 Task: Learn more about a career.
Action: Mouse moved to (694, 75)
Screenshot: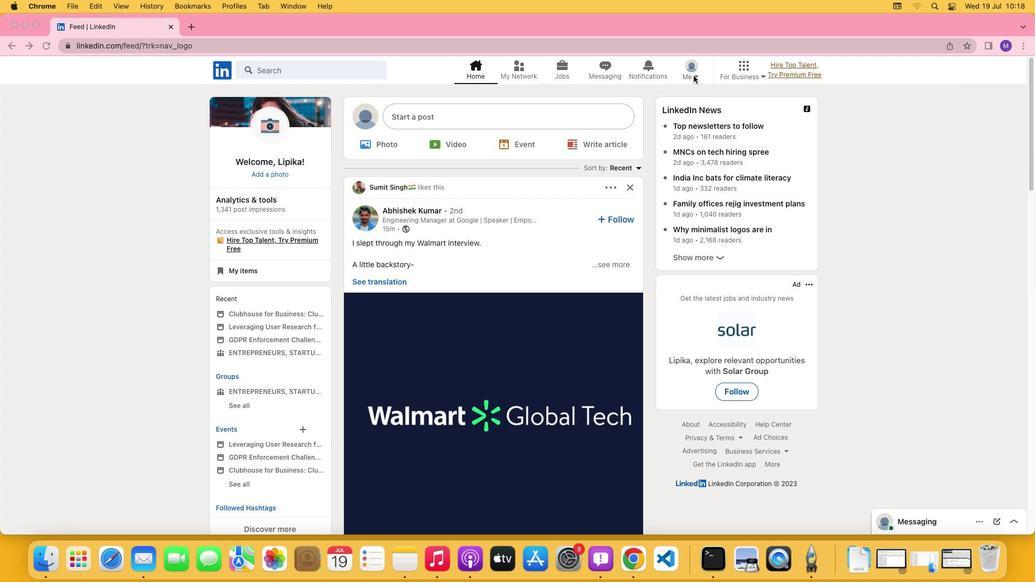 
Action: Mouse pressed left at (694, 75)
Screenshot: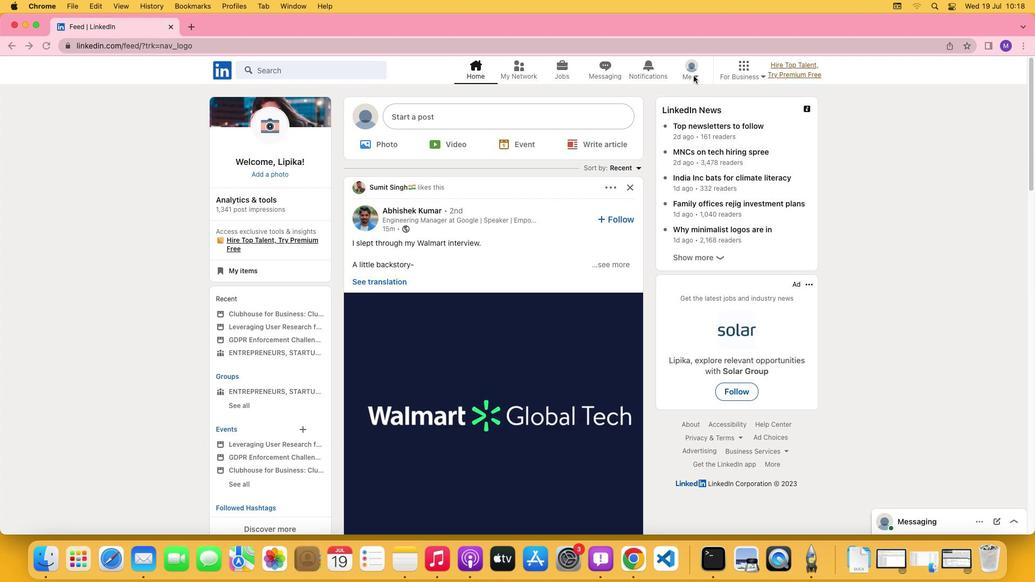
Action: Mouse moved to (698, 75)
Screenshot: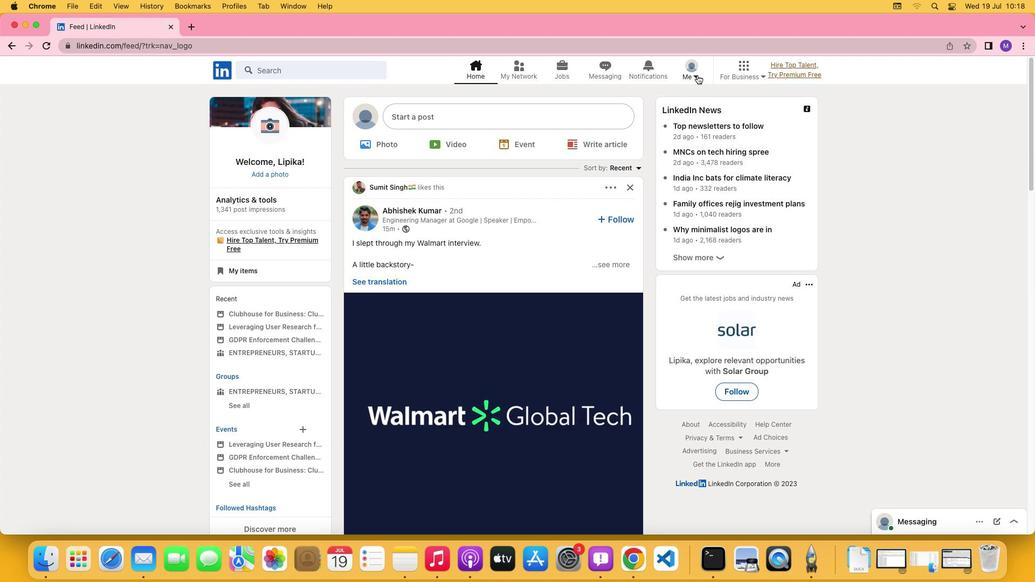 
Action: Mouse pressed left at (698, 75)
Screenshot: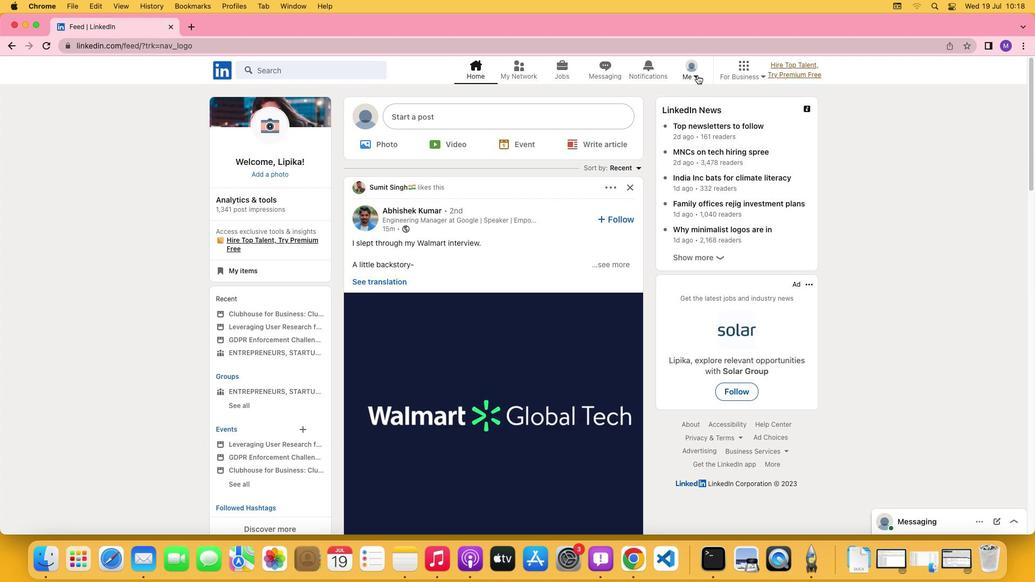 
Action: Mouse moved to (599, 186)
Screenshot: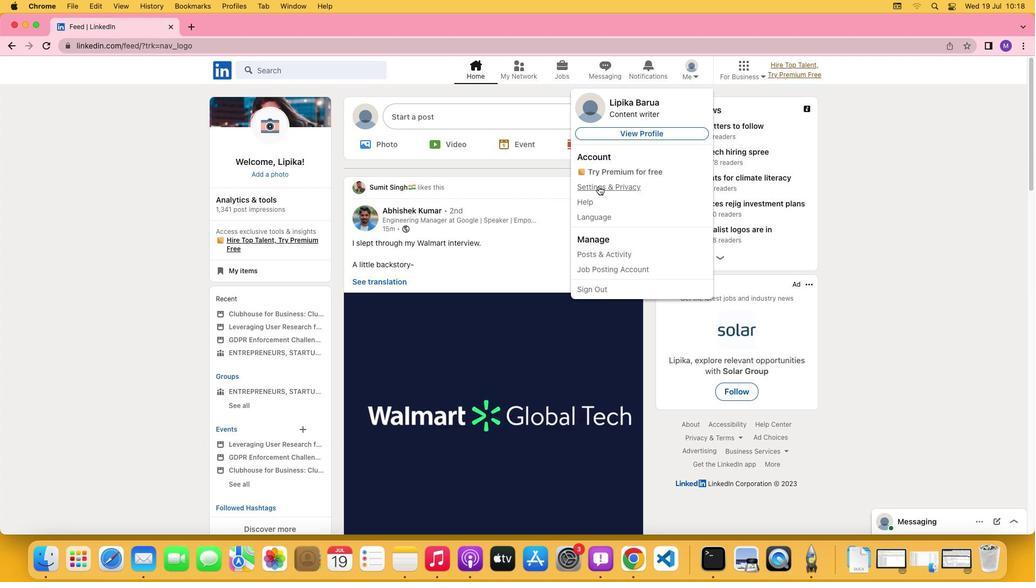 
Action: Mouse pressed left at (599, 186)
Screenshot: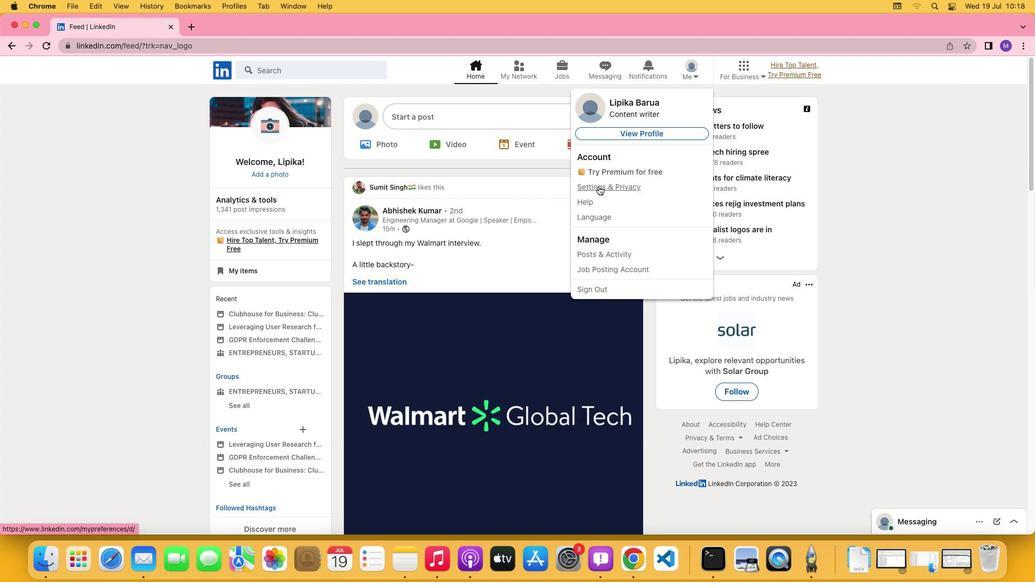 
Action: Mouse moved to (436, 399)
Screenshot: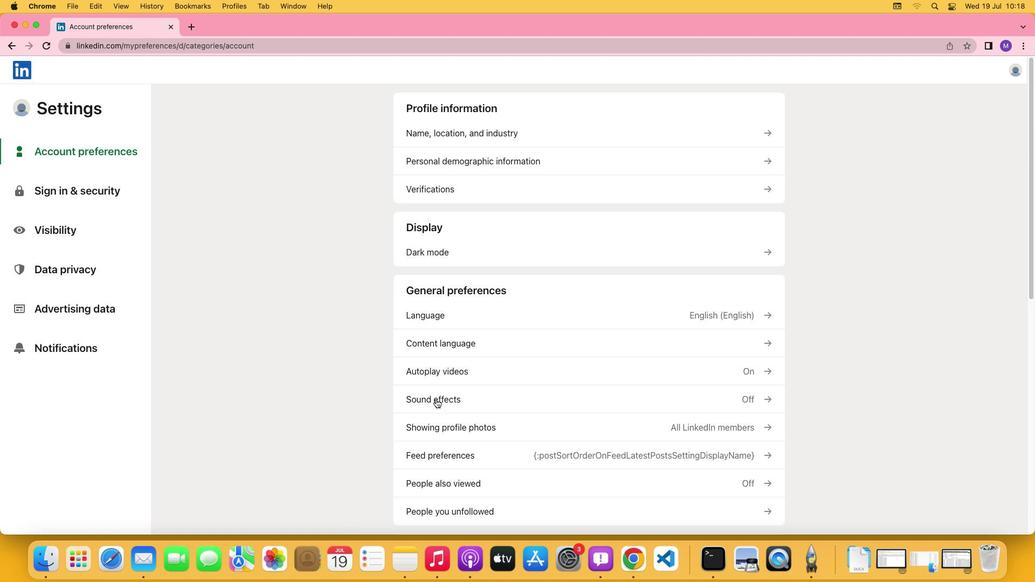 
Action: Mouse scrolled (436, 399) with delta (0, 0)
Screenshot: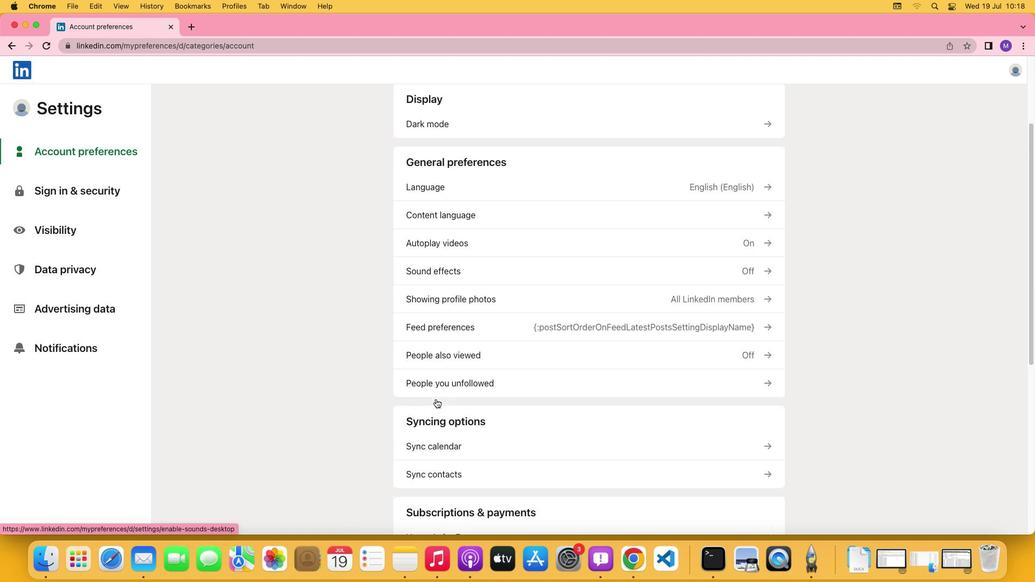 
Action: Mouse scrolled (436, 399) with delta (0, 0)
Screenshot: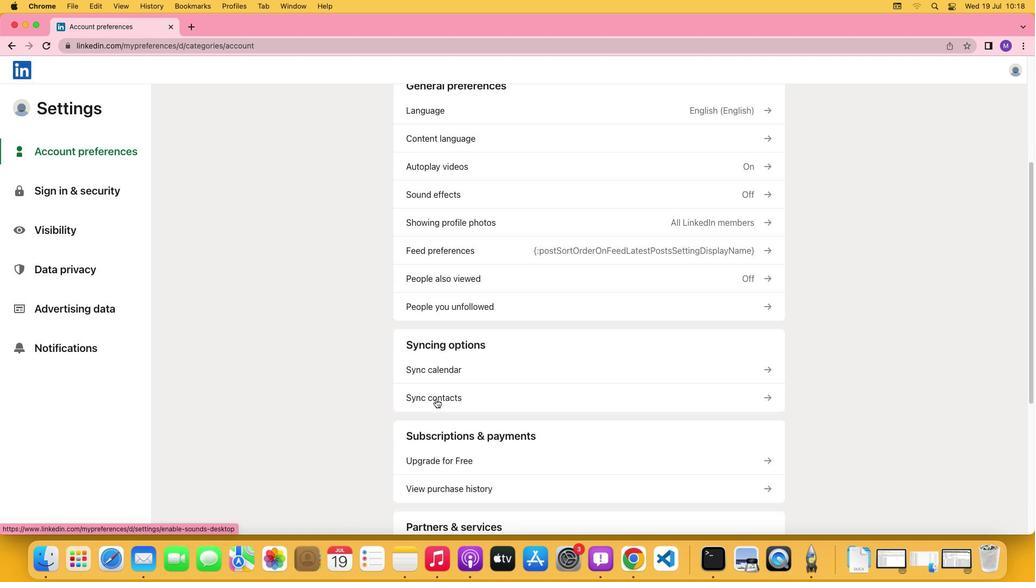 
Action: Mouse scrolled (436, 399) with delta (0, -1)
Screenshot: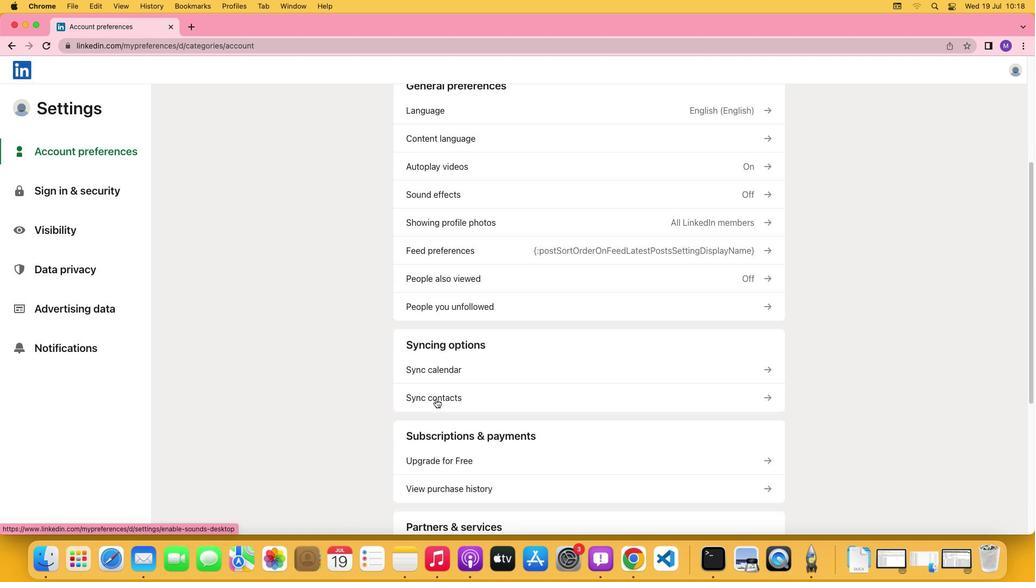 
Action: Mouse scrolled (436, 399) with delta (0, -2)
Screenshot: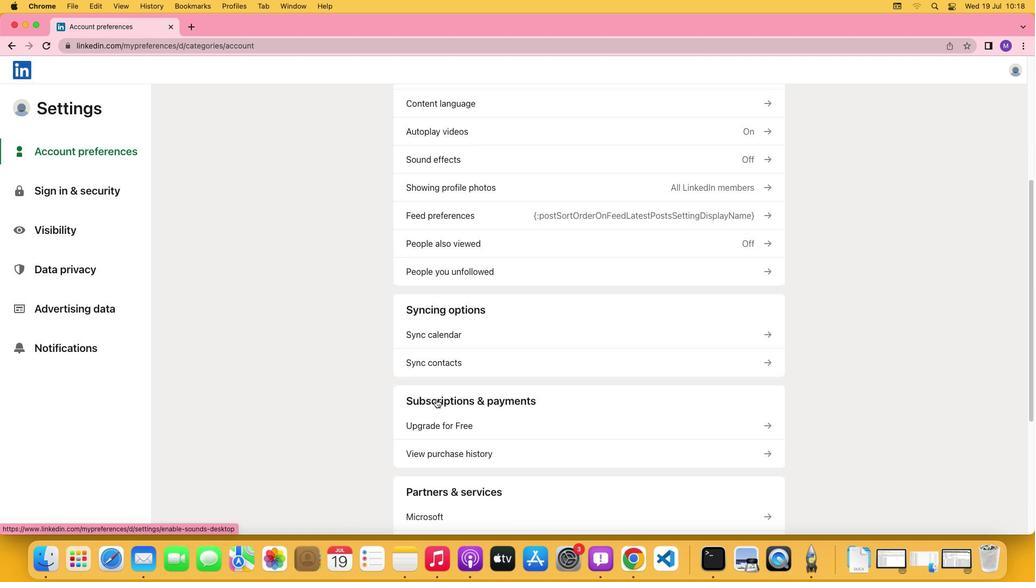 
Action: Mouse scrolled (436, 399) with delta (0, -2)
Screenshot: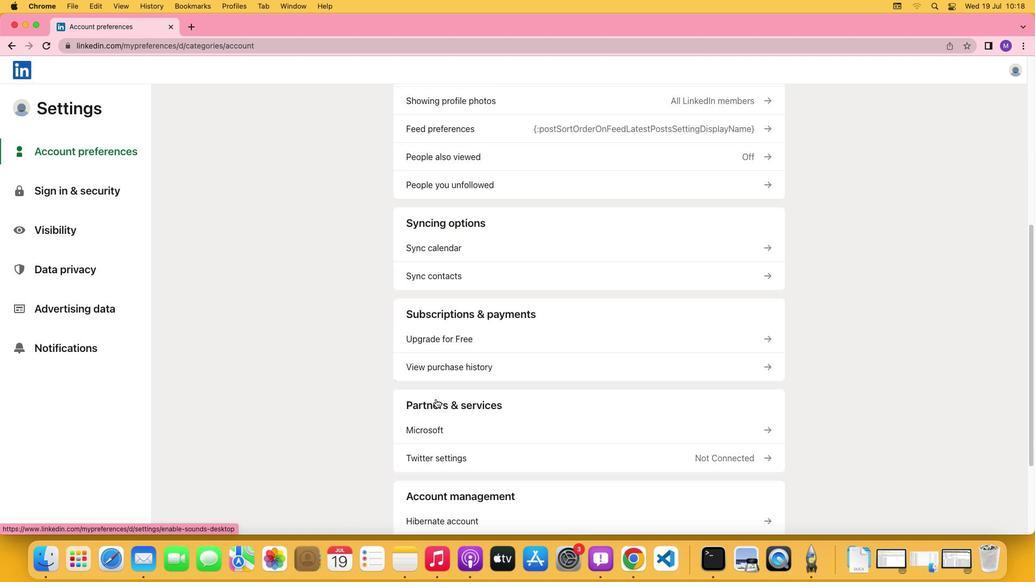 
Action: Mouse moved to (439, 327)
Screenshot: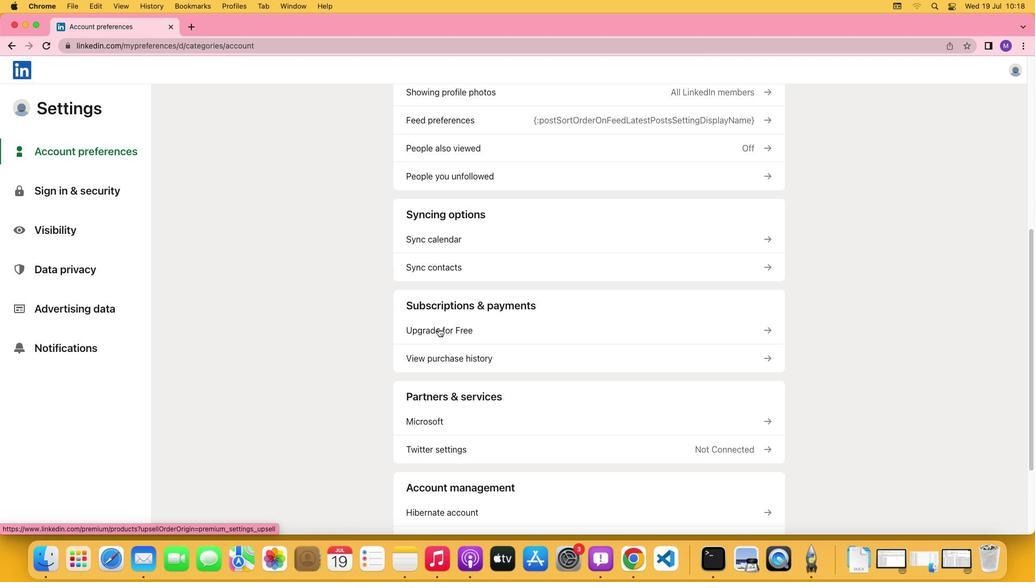 
Action: Mouse pressed left at (439, 327)
Screenshot: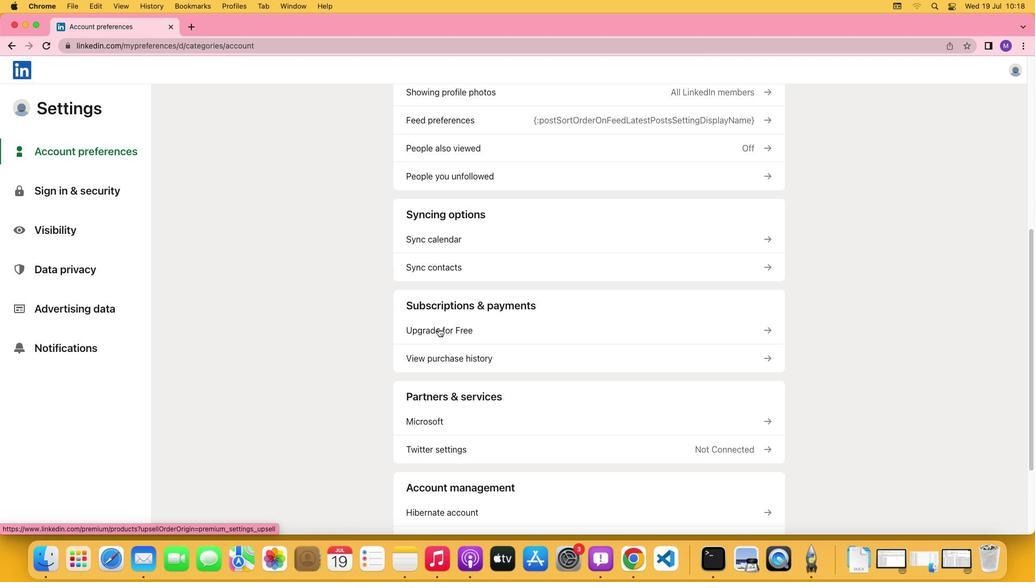 
Action: Mouse moved to (394, 302)
Screenshot: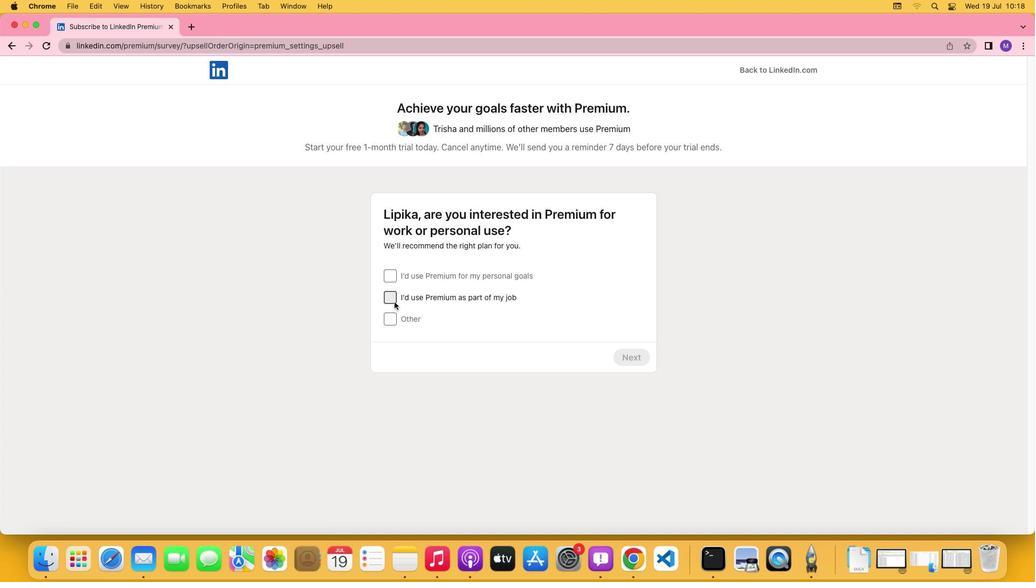 
Action: Mouse pressed left at (394, 302)
Screenshot: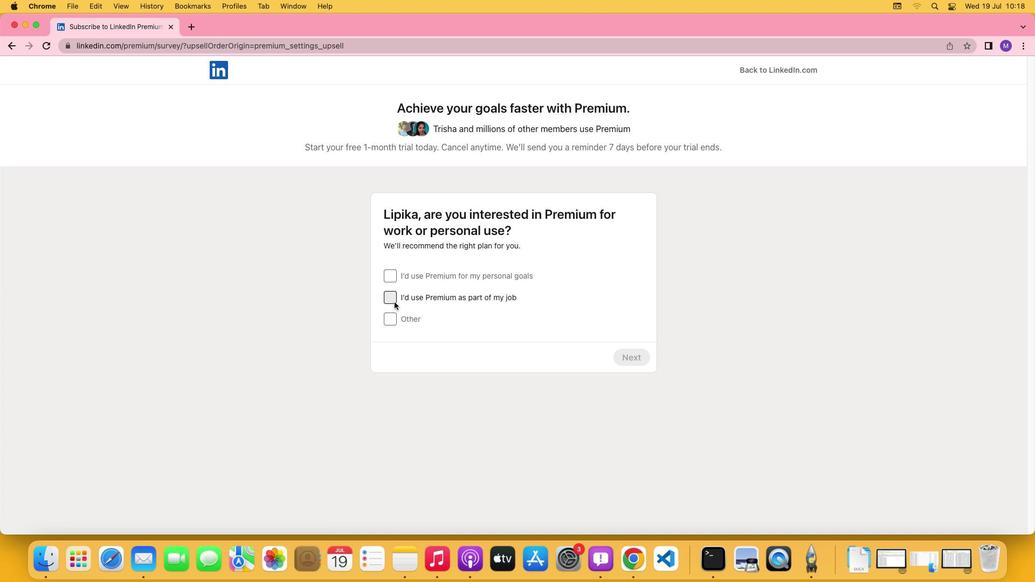 
Action: Mouse moved to (615, 358)
Screenshot: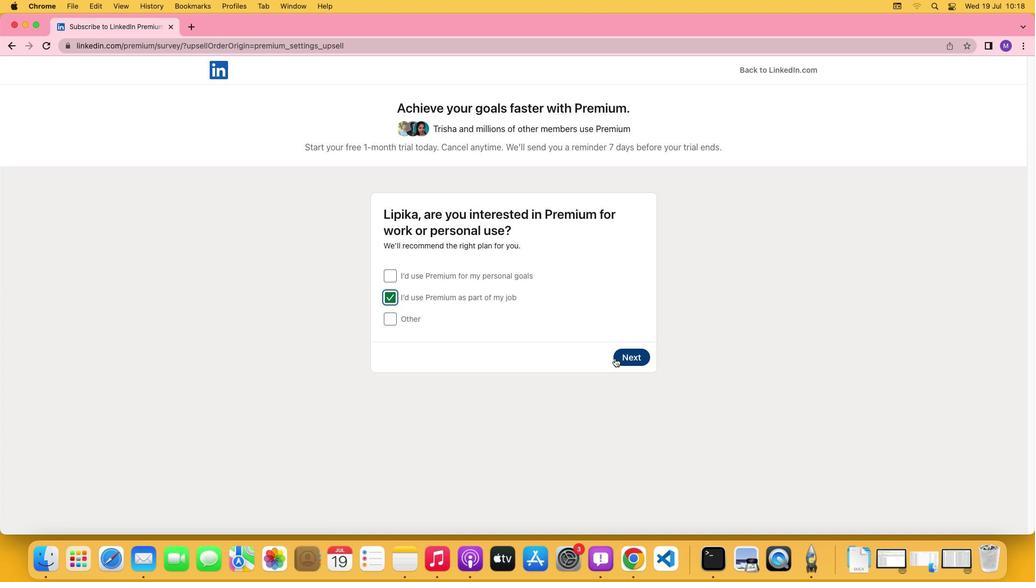 
Action: Mouse pressed left at (615, 358)
Screenshot: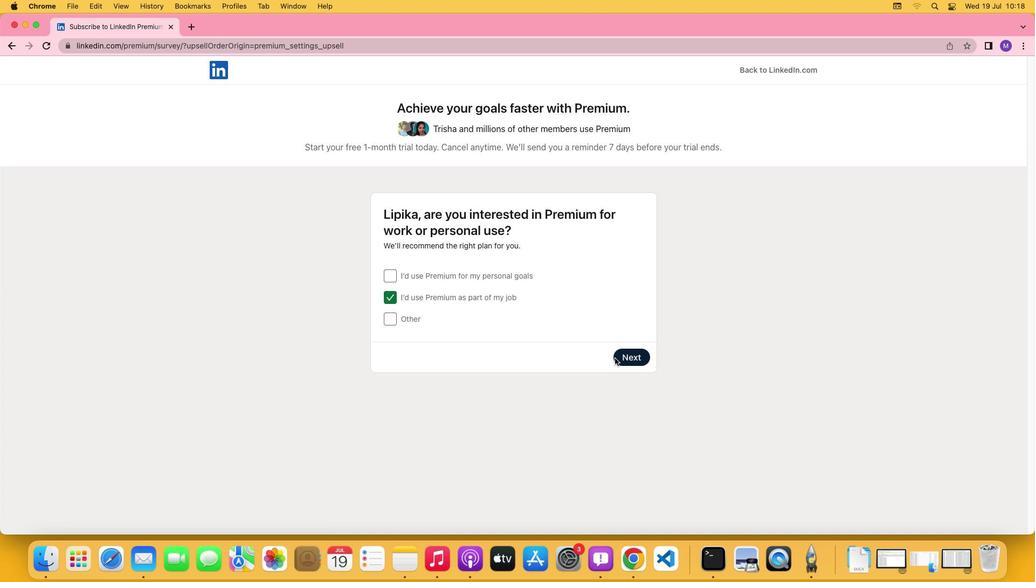 
Action: Mouse moved to (640, 409)
Screenshot: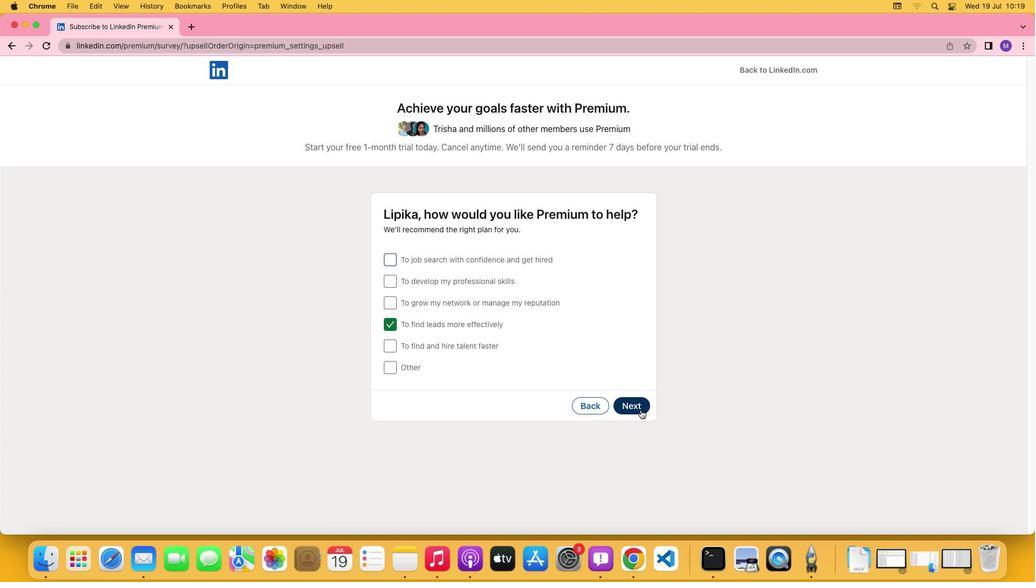 
Action: Mouse pressed left at (640, 409)
Screenshot: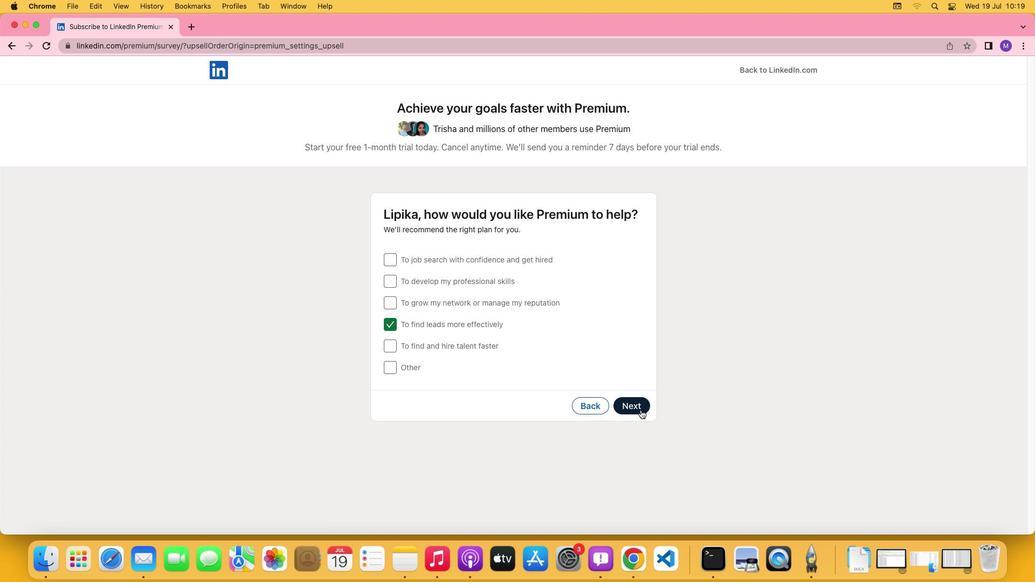 
Action: Mouse moved to (384, 323)
Screenshot: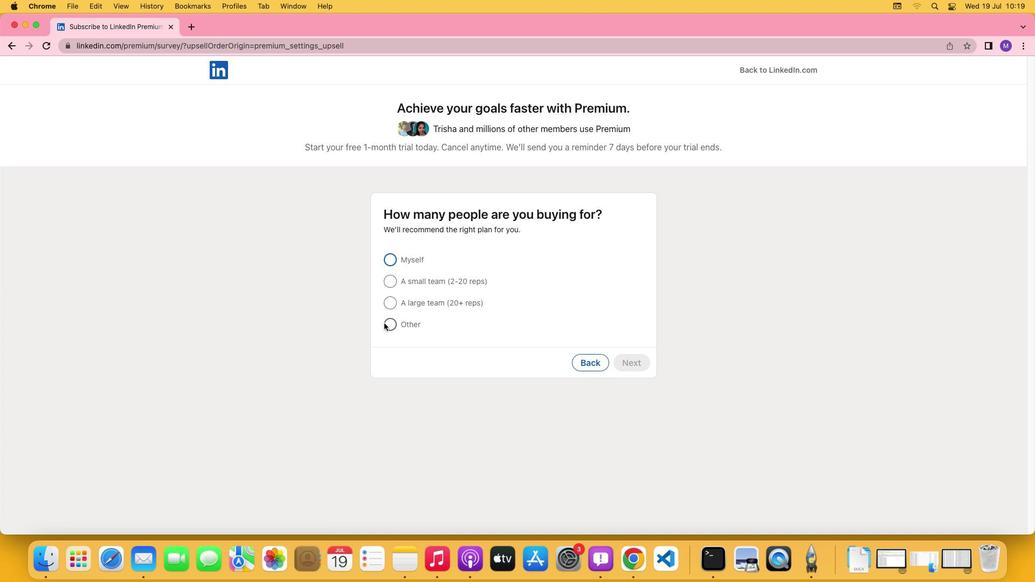 
Action: Mouse pressed left at (384, 323)
Screenshot: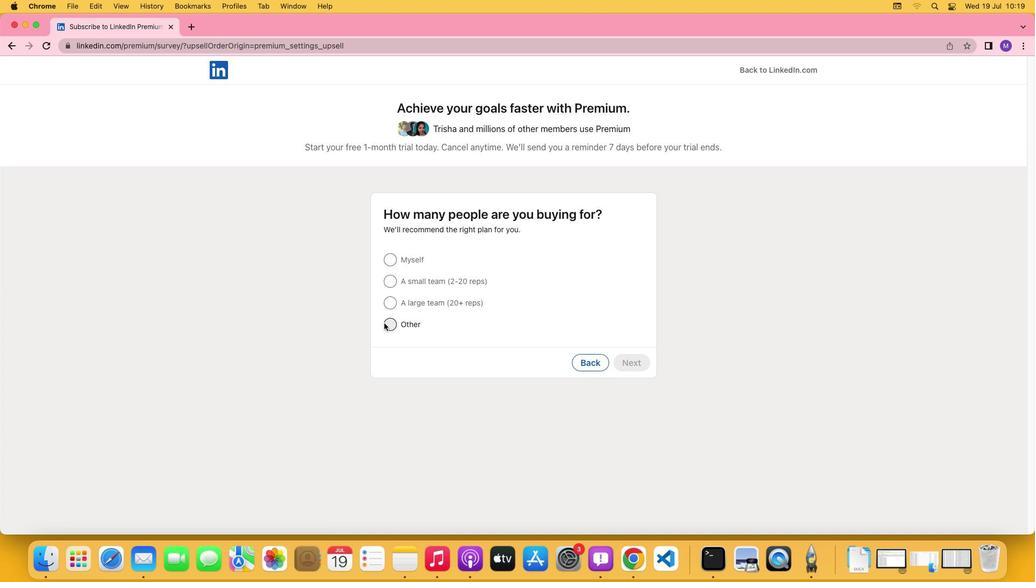 
Action: Mouse moved to (623, 364)
Screenshot: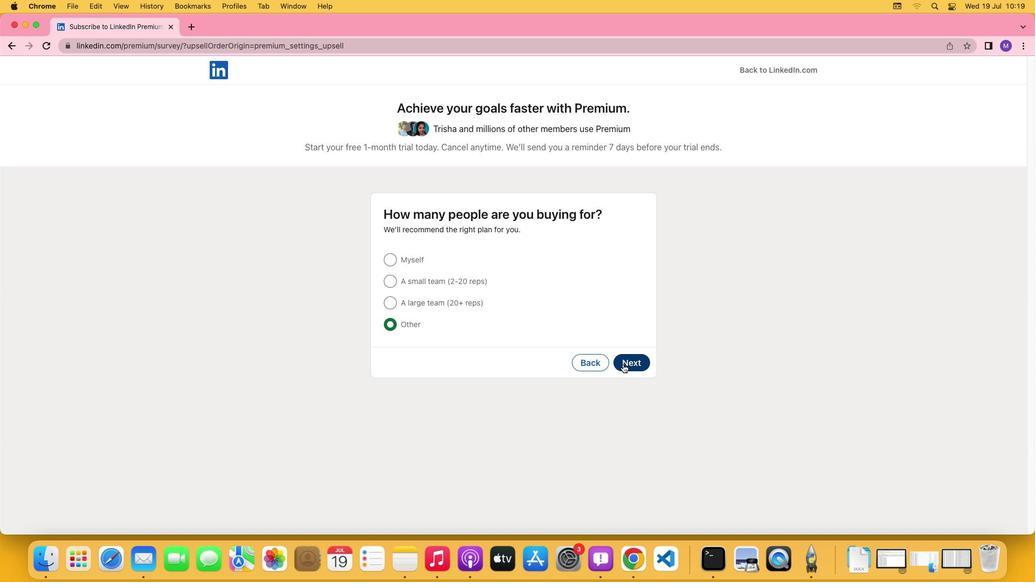 
Action: Mouse pressed left at (623, 364)
Screenshot: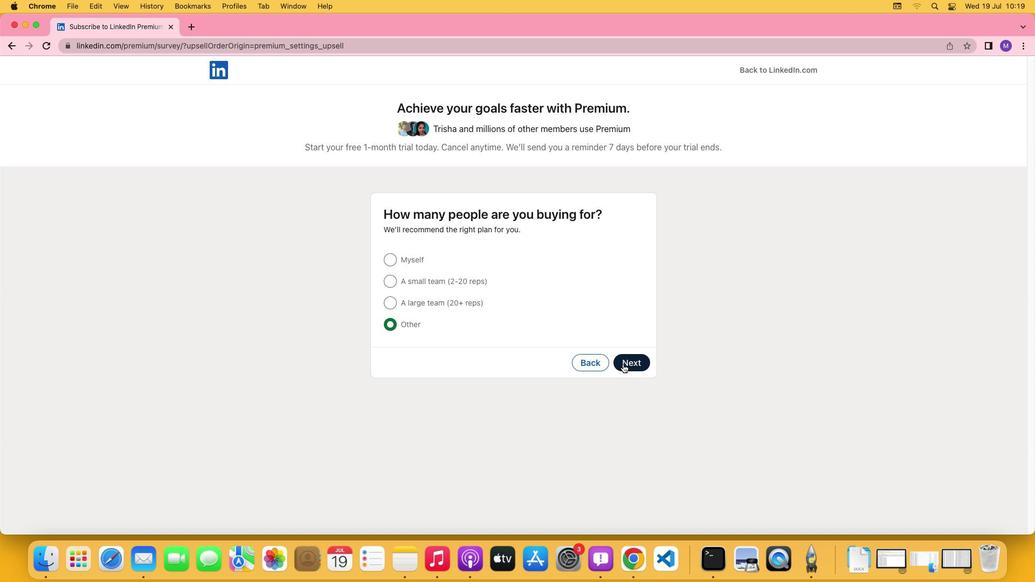 
Action: Mouse moved to (318, 427)
Screenshot: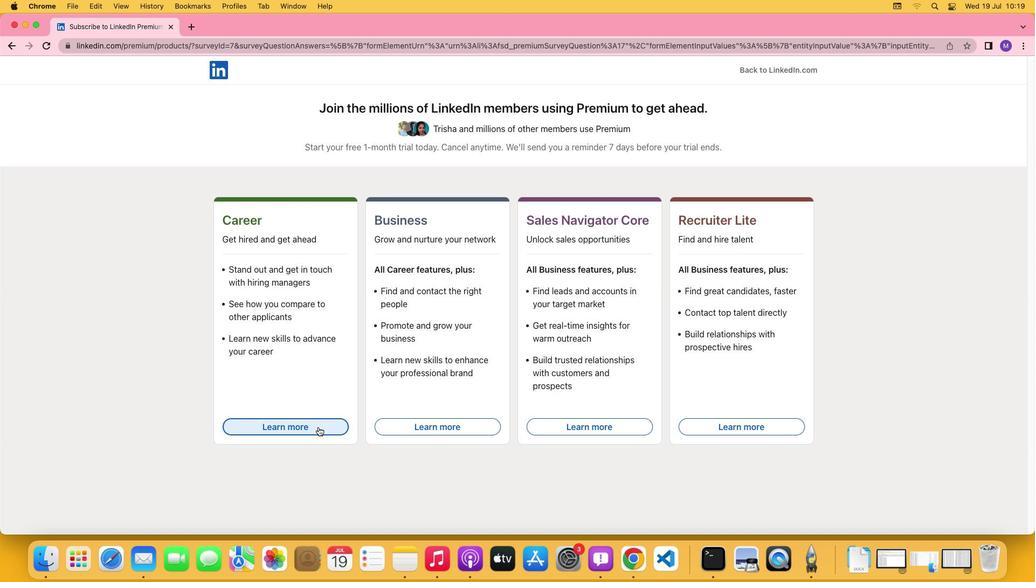 
Action: Mouse pressed left at (318, 427)
Screenshot: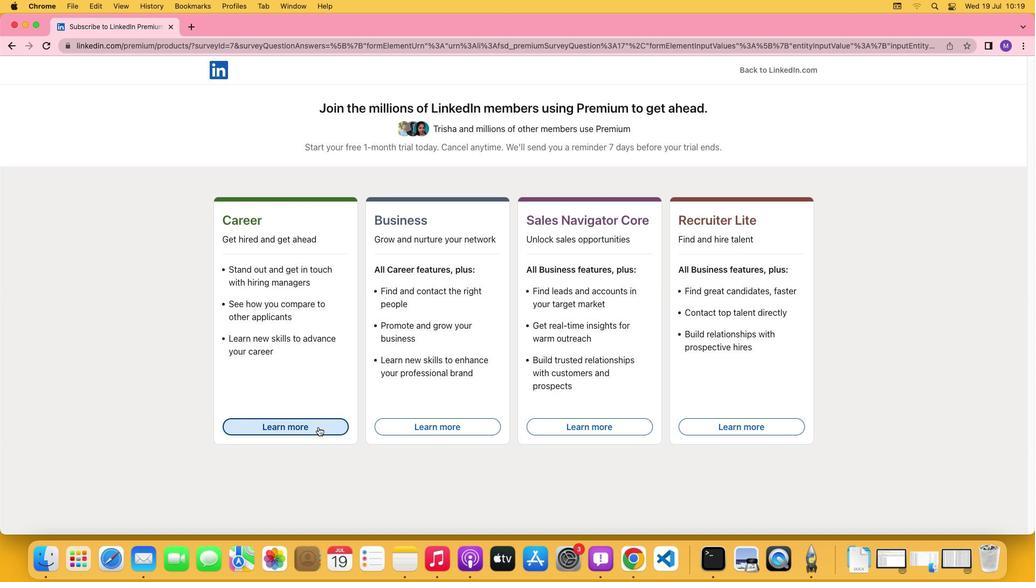 
